 Task: Use the formula "AMORLINC" in spreadsheet "Project protfolio".
Action: Mouse pressed left at (254, 389)
Screenshot: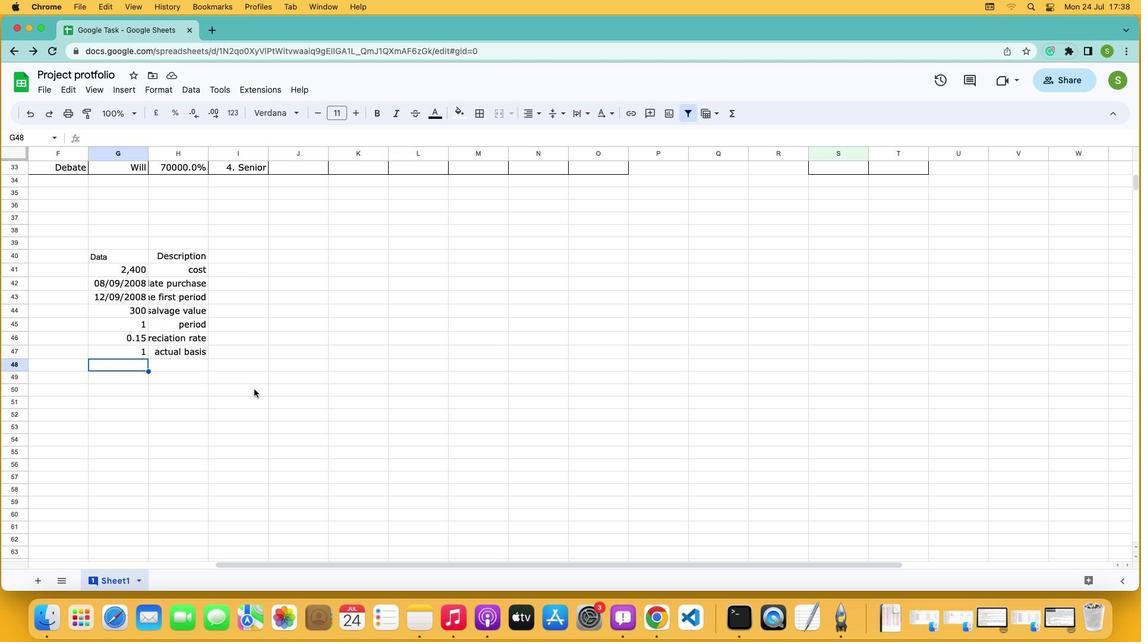 
Action: Mouse moved to (101, 366)
Screenshot: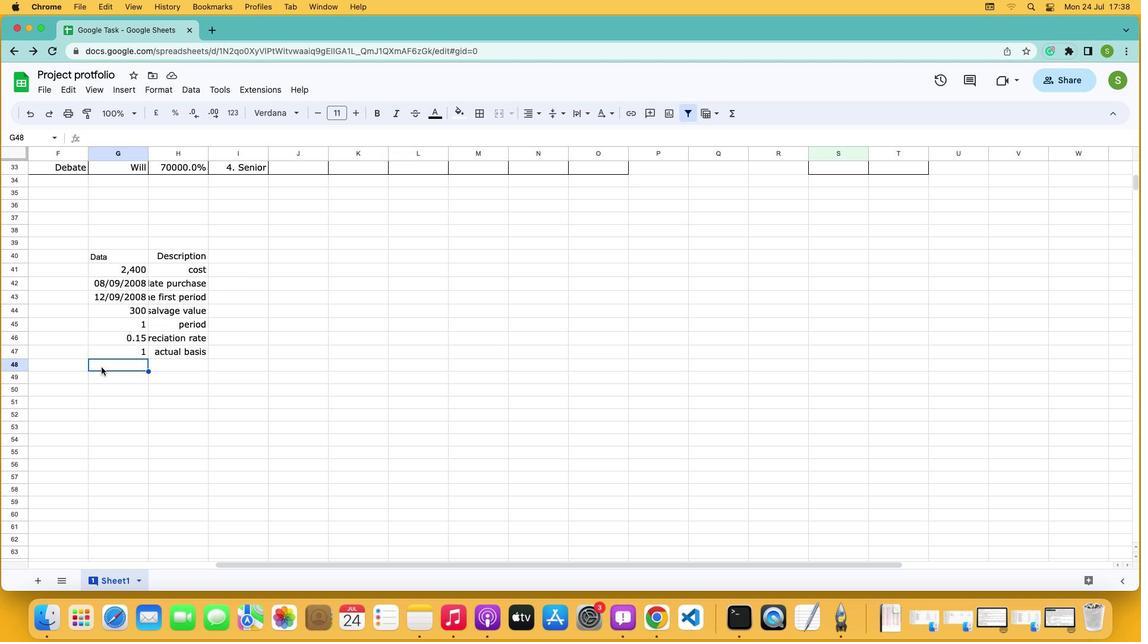 
Action: Mouse pressed left at (101, 366)
Screenshot: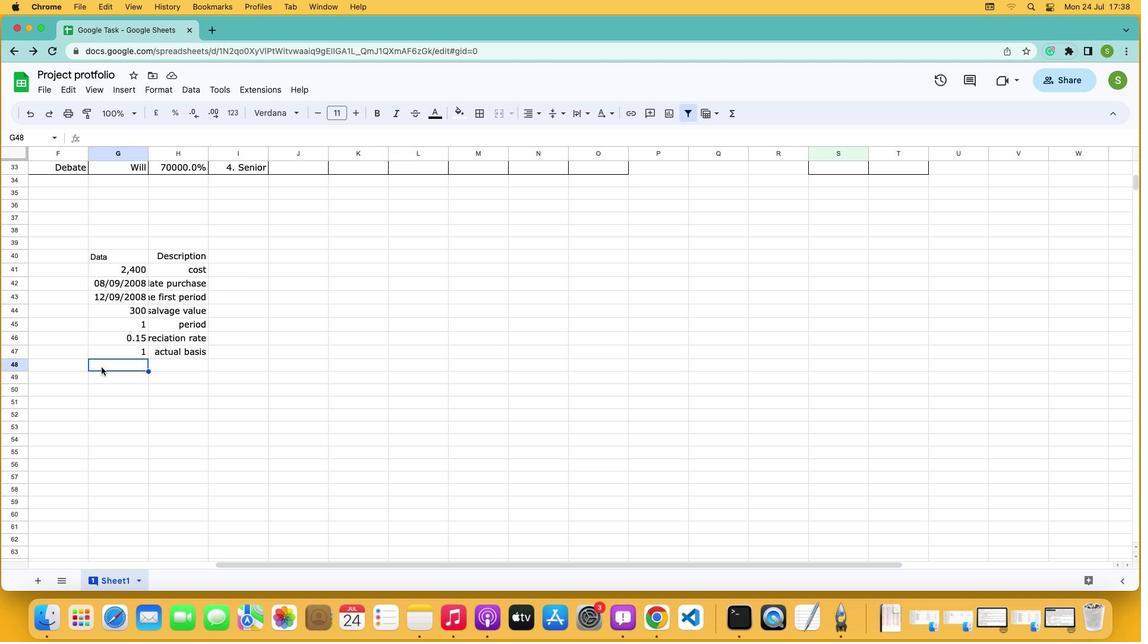 
Action: Mouse moved to (112, 368)
Screenshot: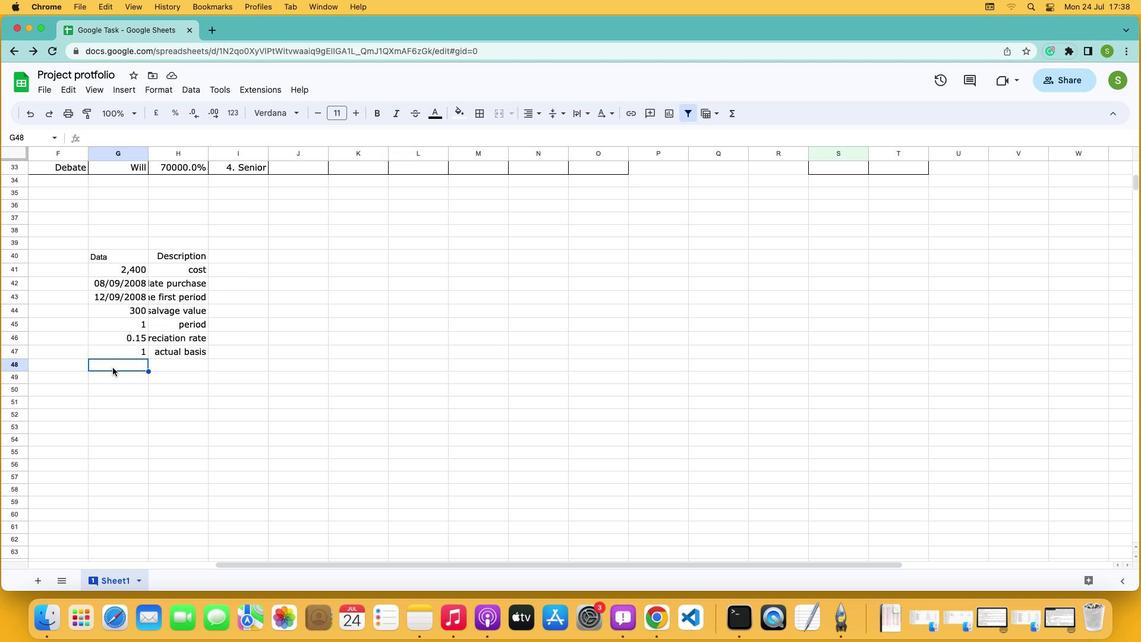 
Action: Mouse pressed left at (112, 368)
Screenshot: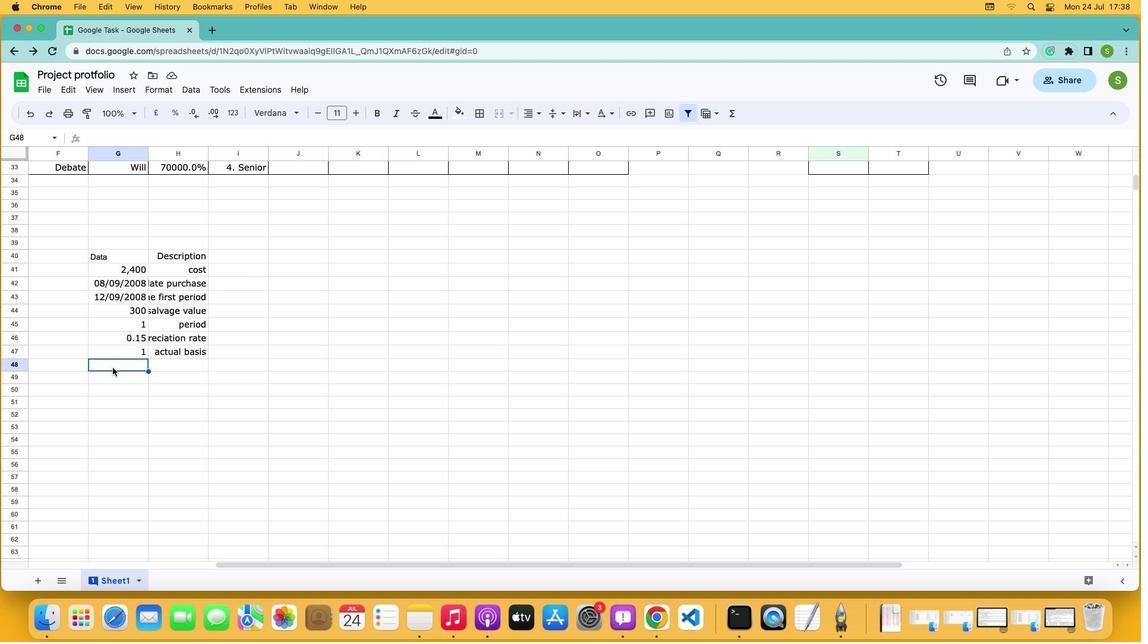 
Action: Mouse moved to (733, 115)
Screenshot: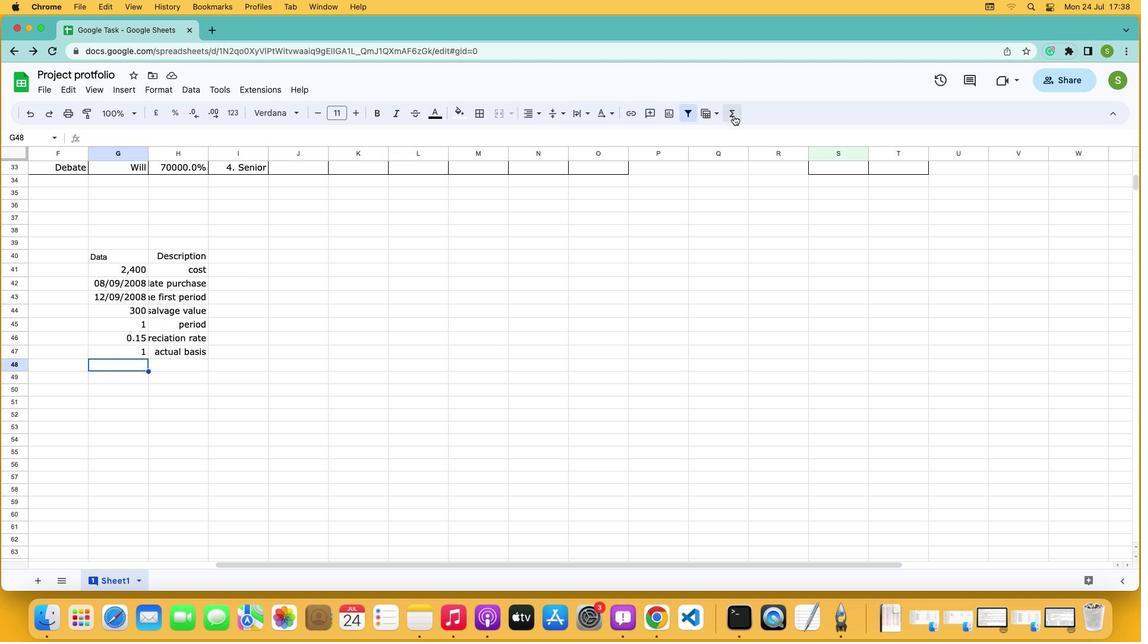 
Action: Mouse pressed left at (733, 115)
Screenshot: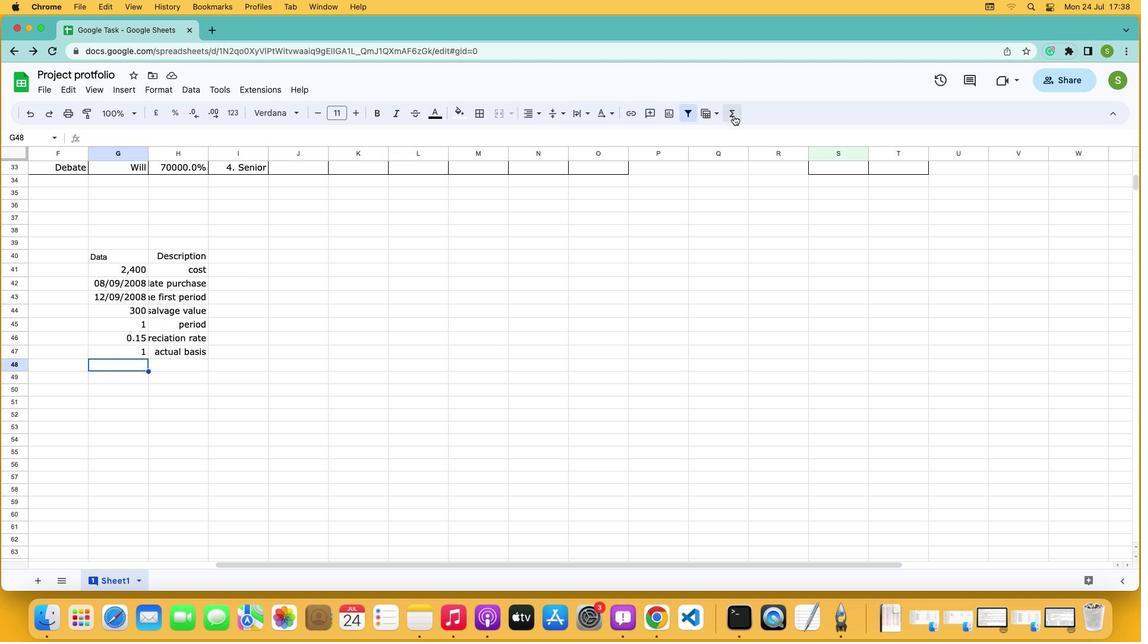 
Action: Mouse moved to (754, 237)
Screenshot: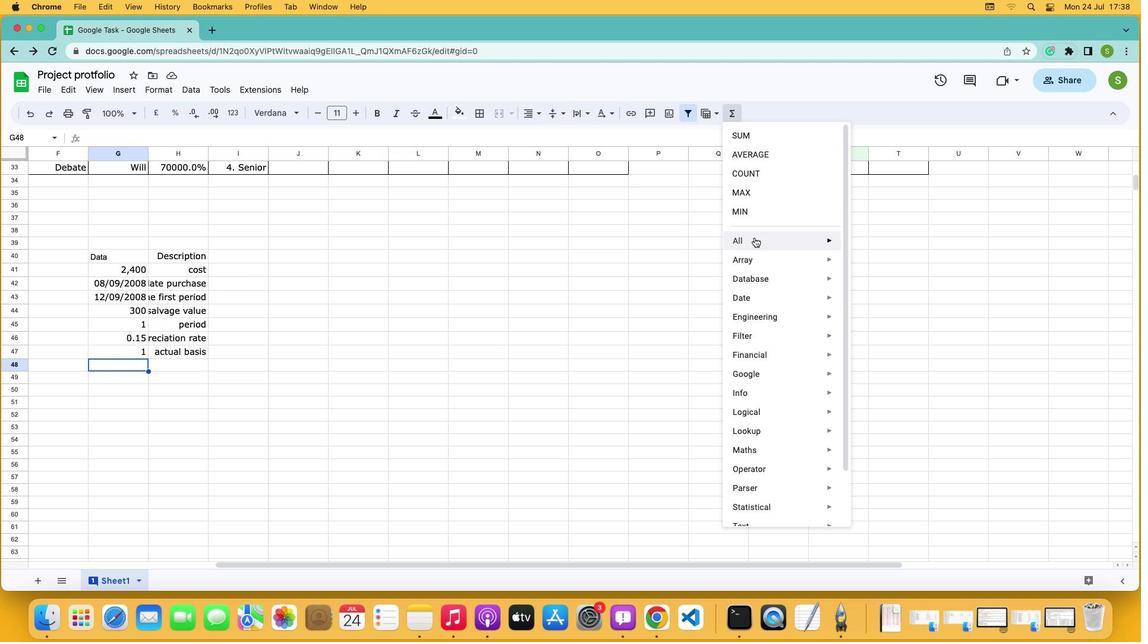 
Action: Mouse pressed left at (754, 237)
Screenshot: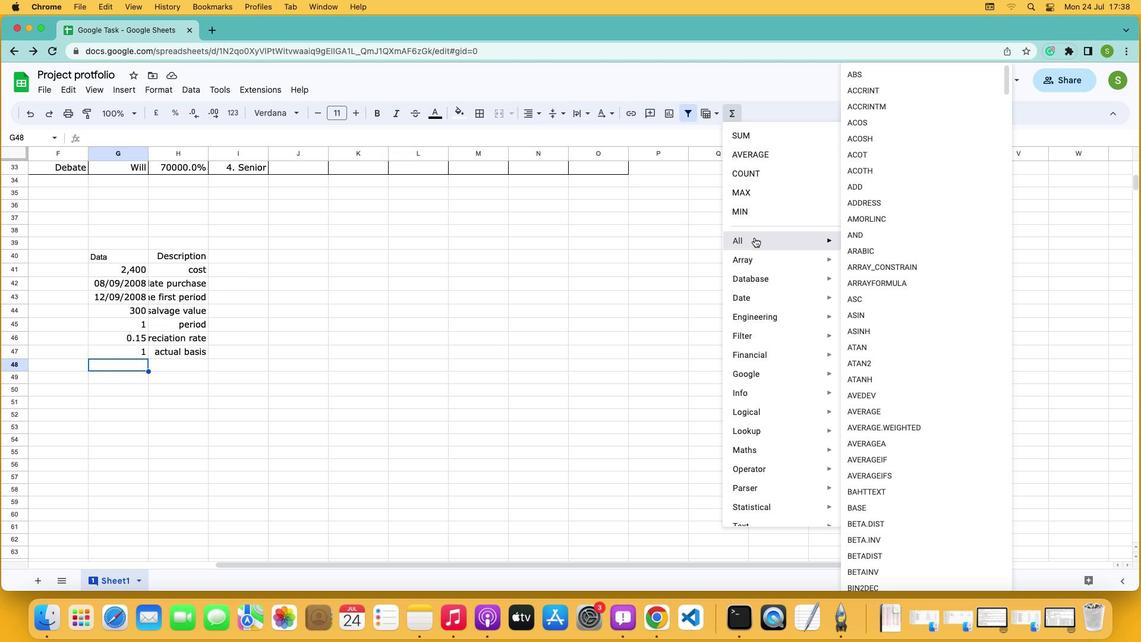 
Action: Mouse moved to (862, 220)
Screenshot: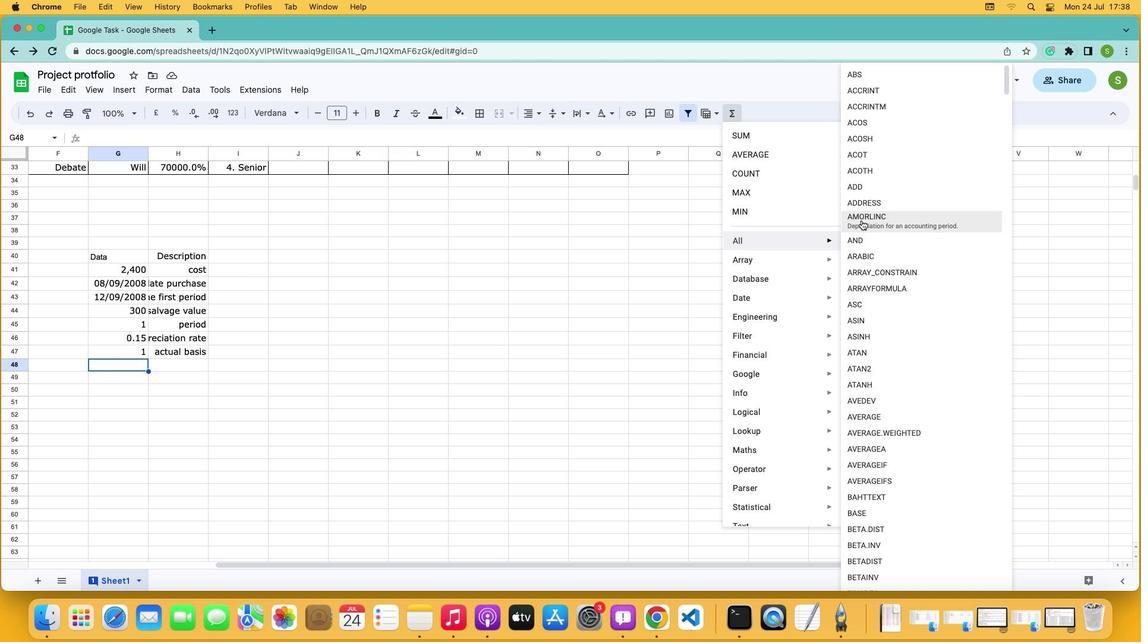 
Action: Mouse pressed left at (862, 220)
Screenshot: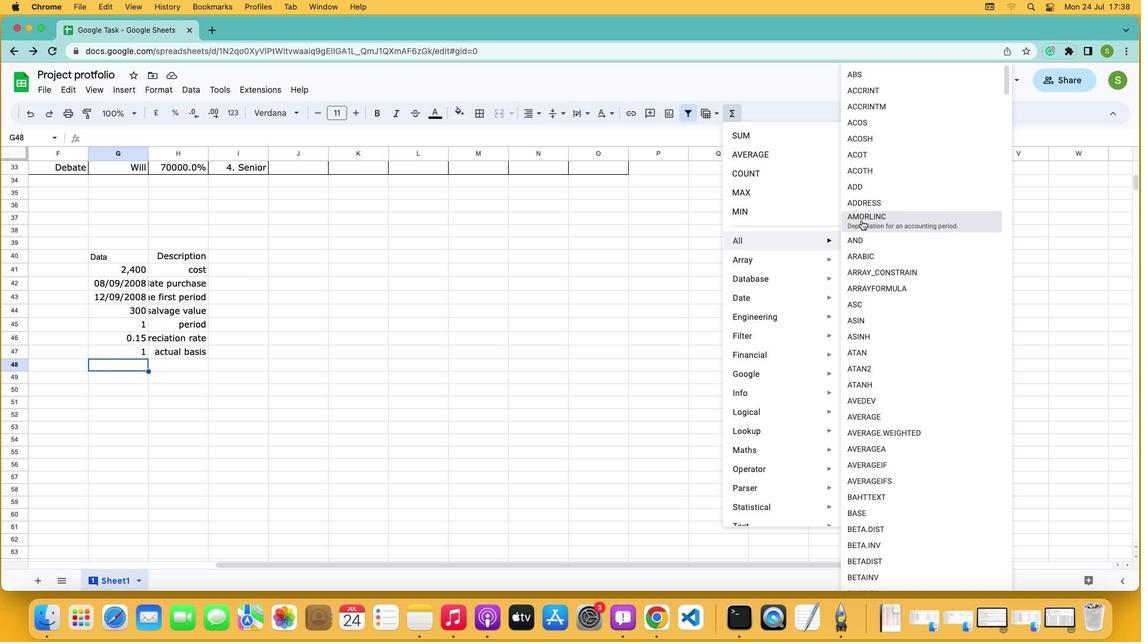
Action: Mouse moved to (112, 270)
Screenshot: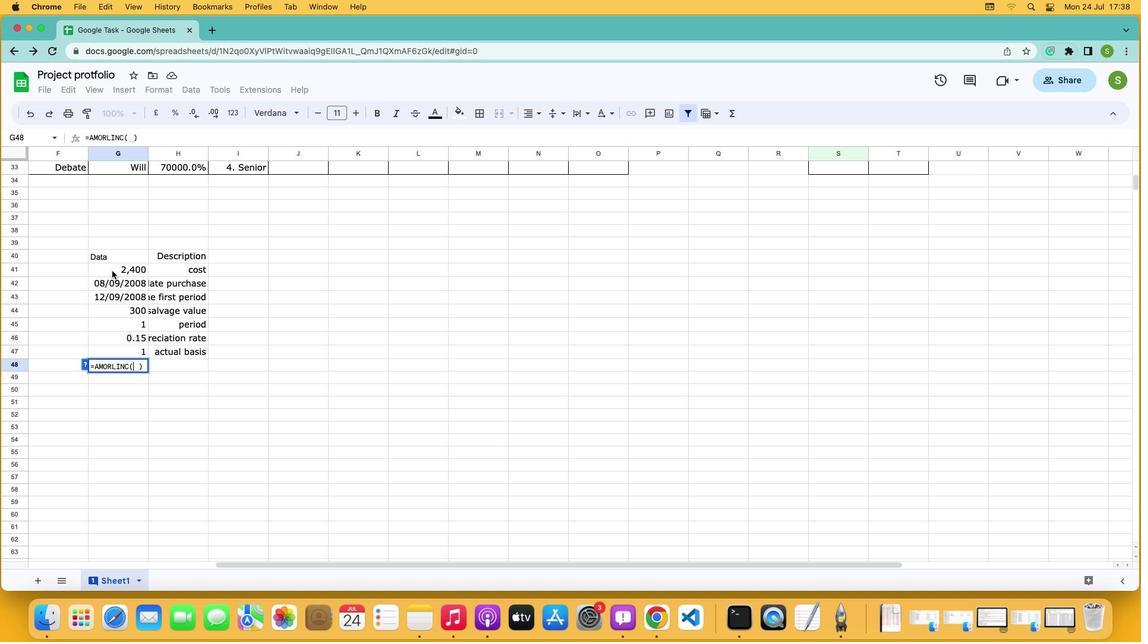 
Action: Mouse pressed left at (112, 270)
Screenshot: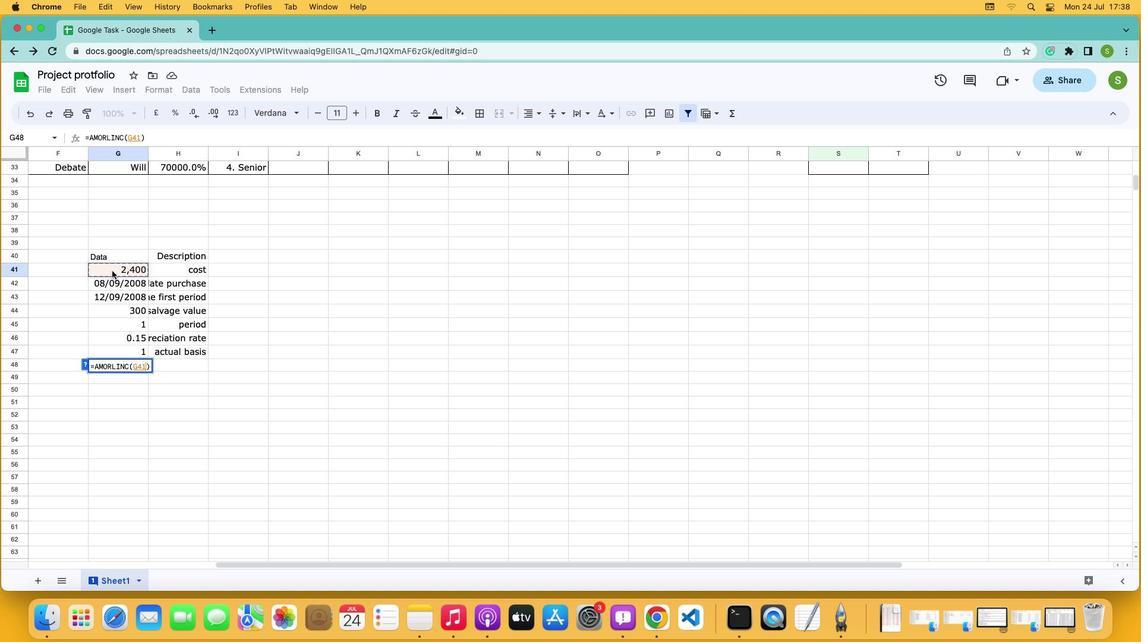 
Action: Key pressed ','
Screenshot: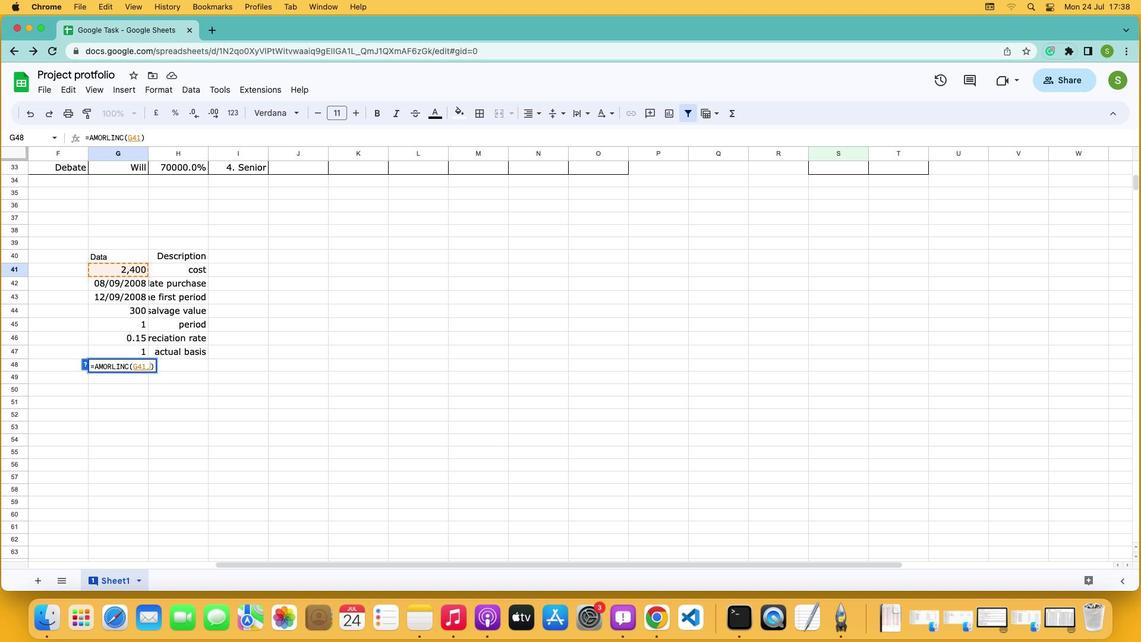 
Action: Mouse moved to (120, 280)
Screenshot: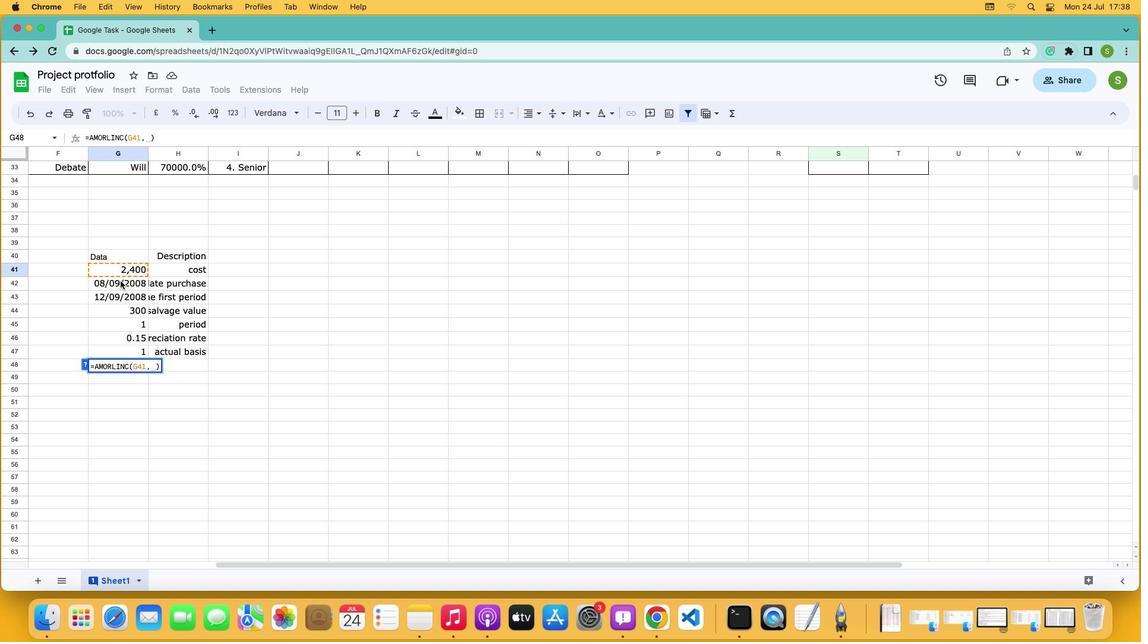 
Action: Mouse pressed left at (120, 280)
Screenshot: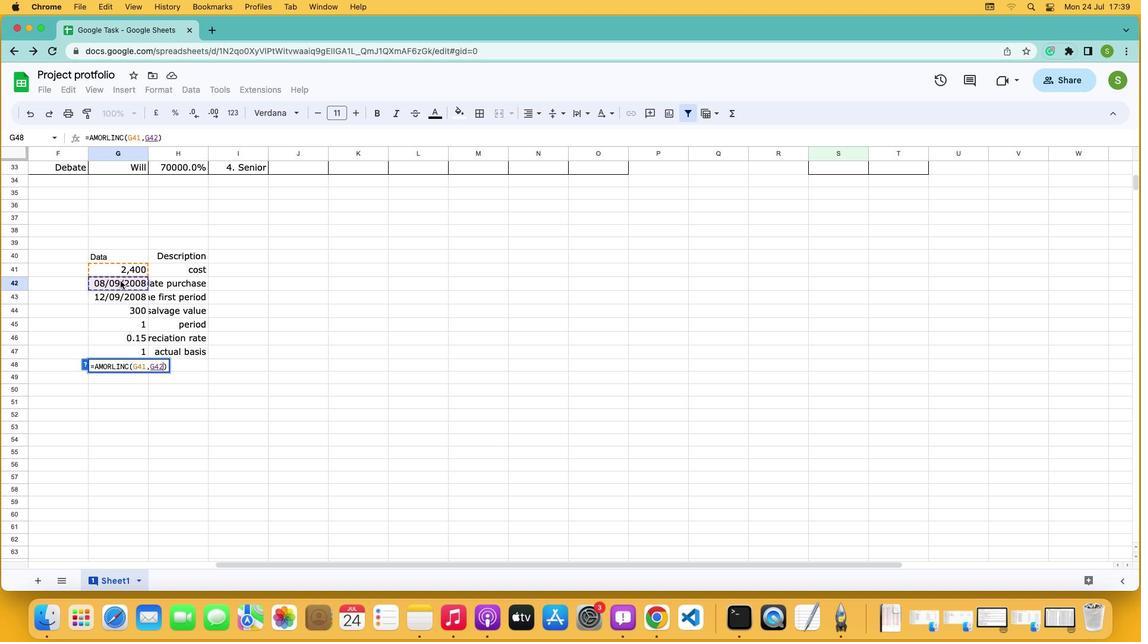 
Action: Key pressed ','
Screenshot: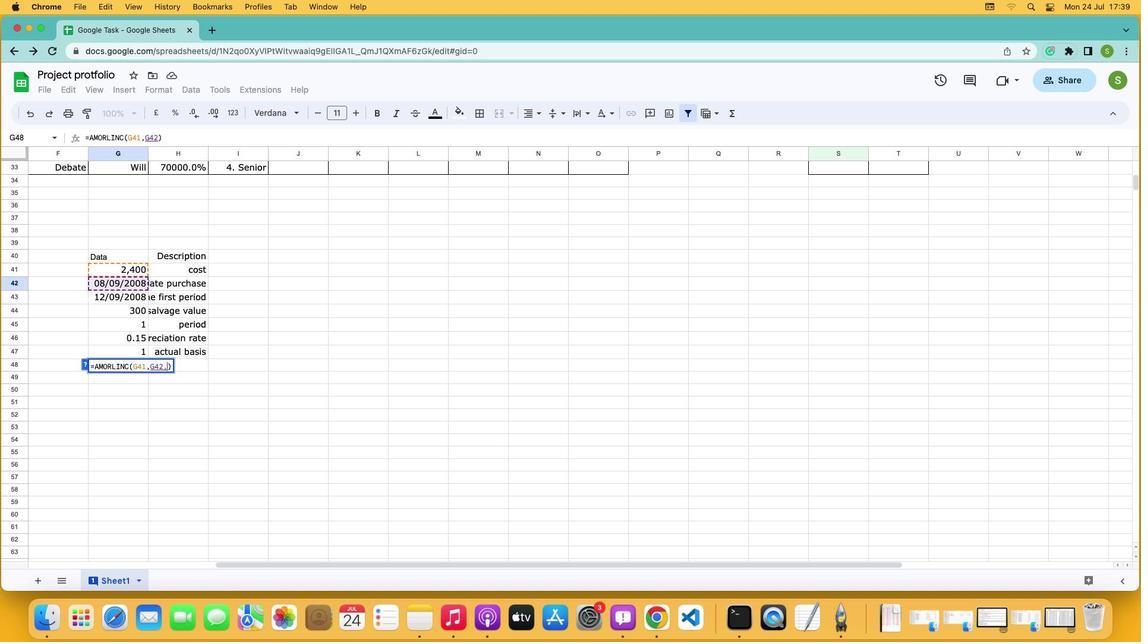 
Action: Mouse moved to (118, 297)
Screenshot: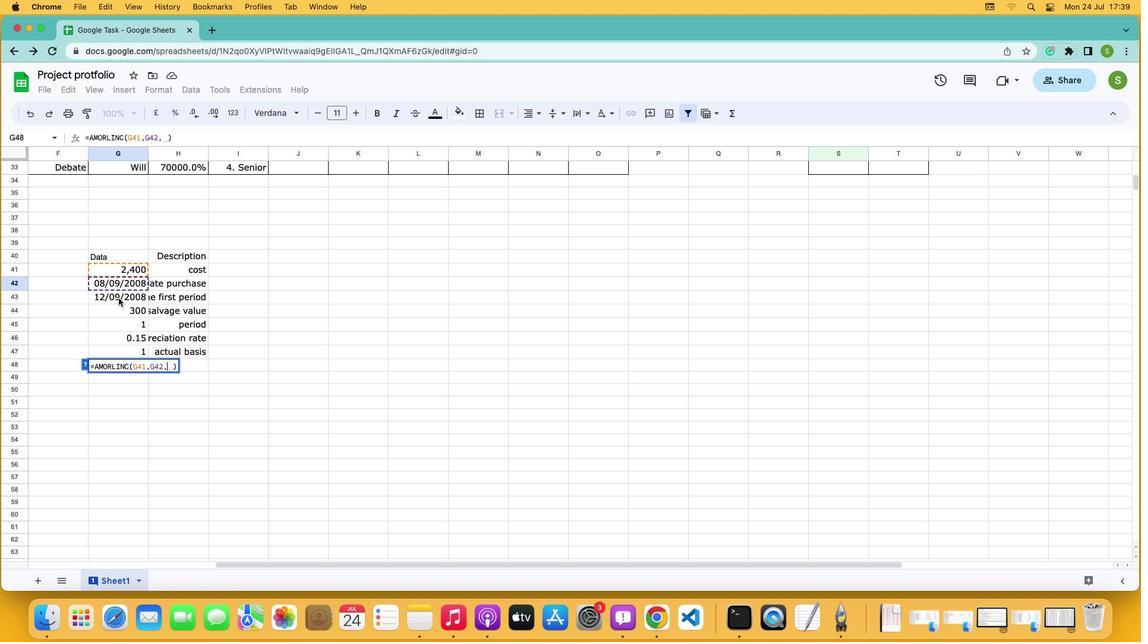 
Action: Mouse pressed left at (118, 297)
Screenshot: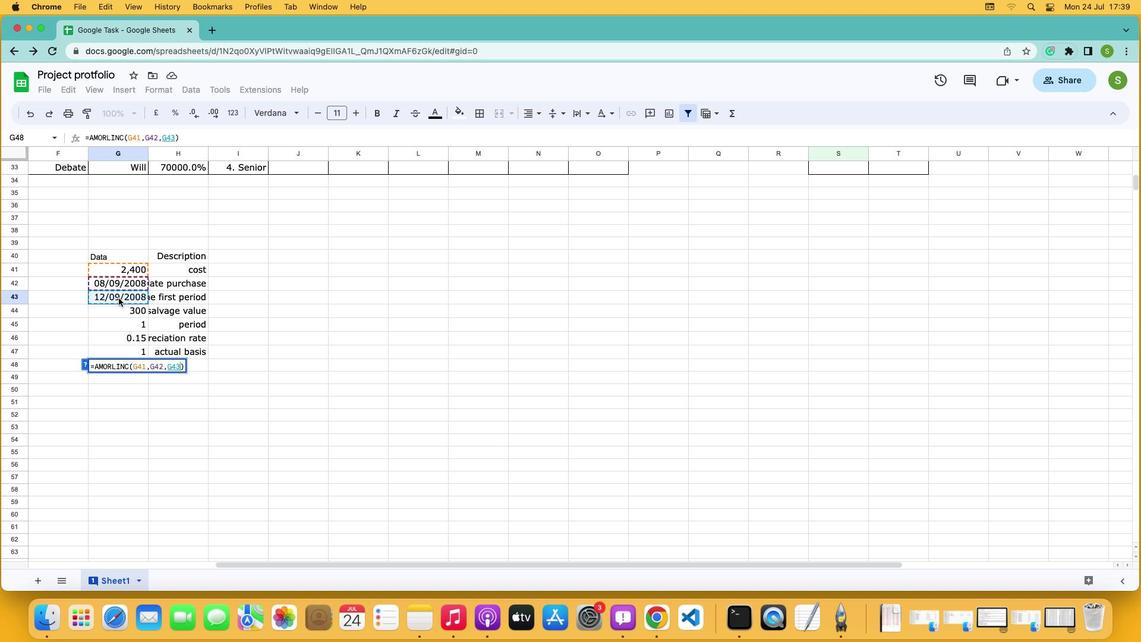 
Action: Key pressed ','
Screenshot: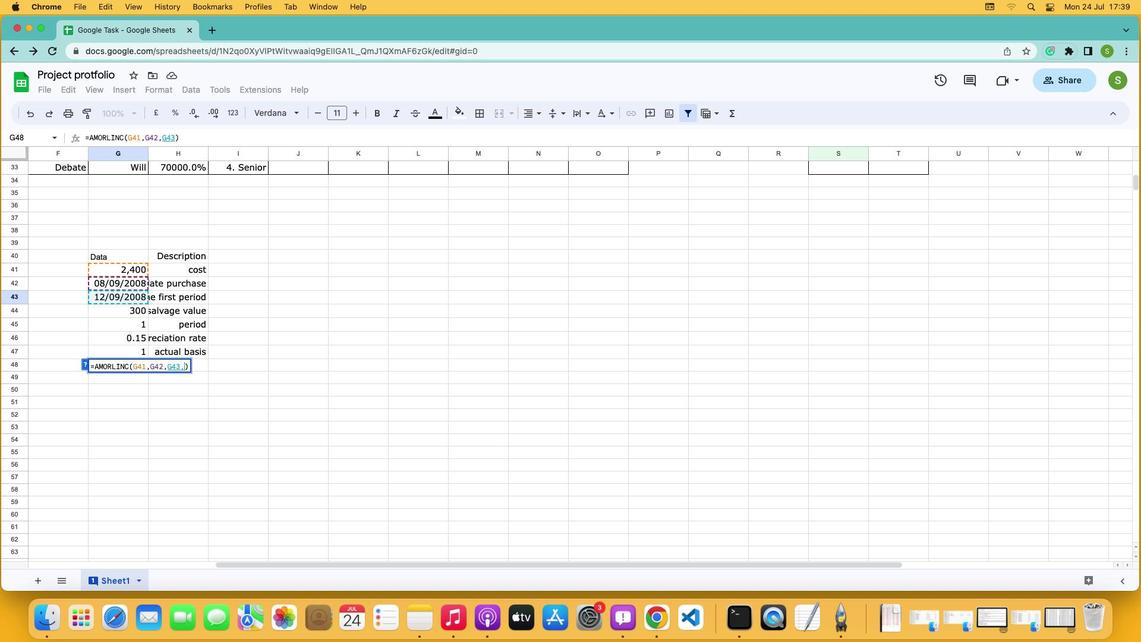 
Action: Mouse moved to (123, 311)
Screenshot: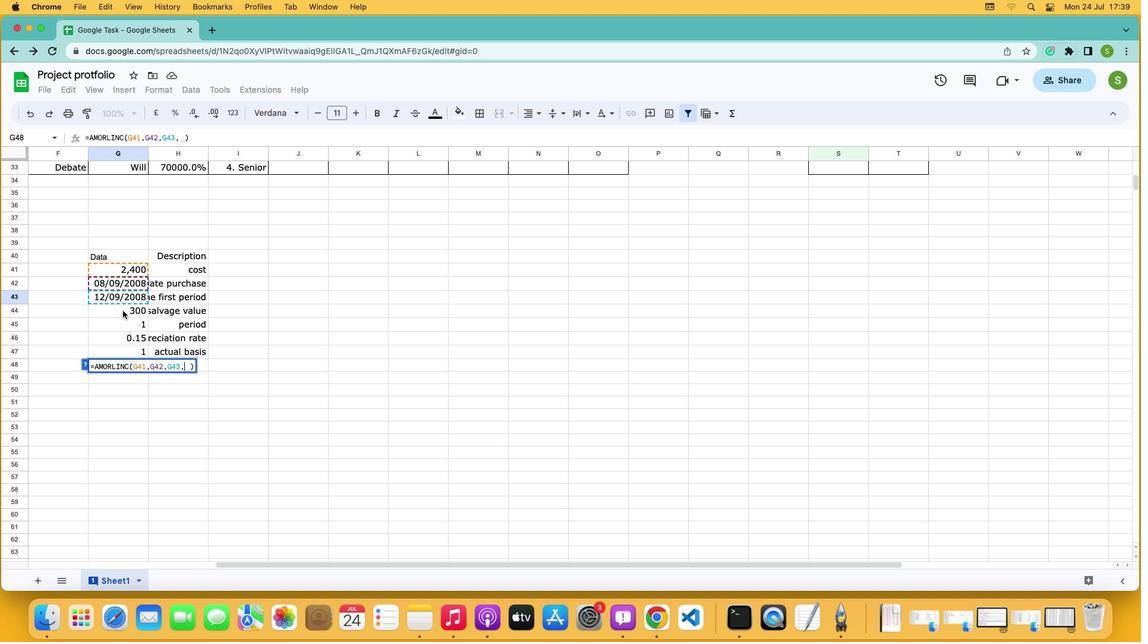 
Action: Mouse pressed left at (123, 311)
Screenshot: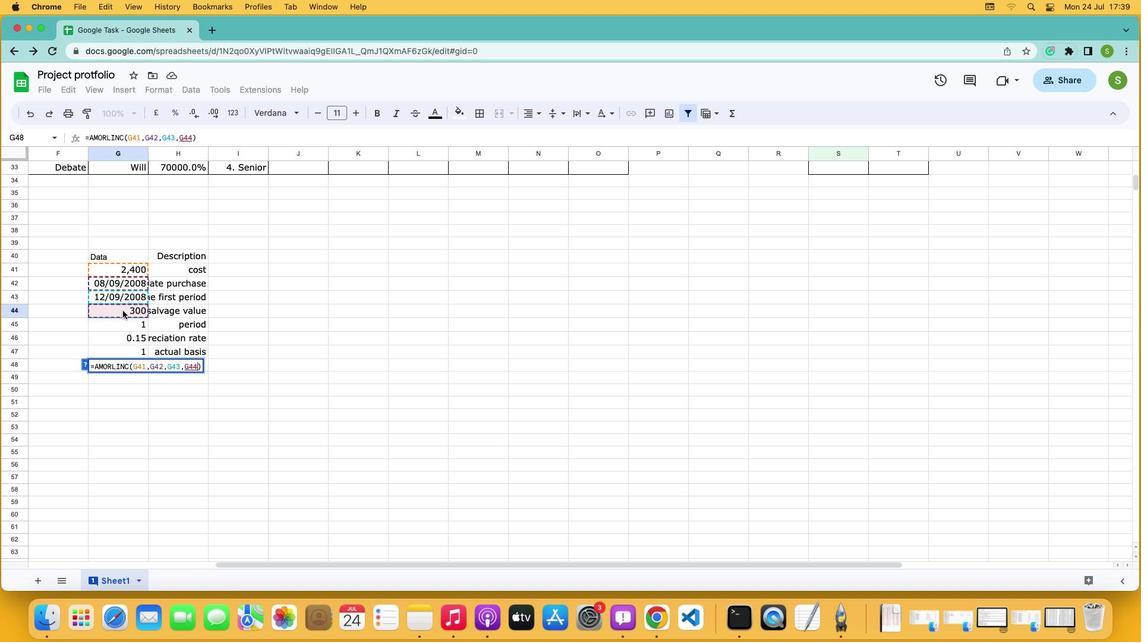 
Action: Key pressed ','
Screenshot: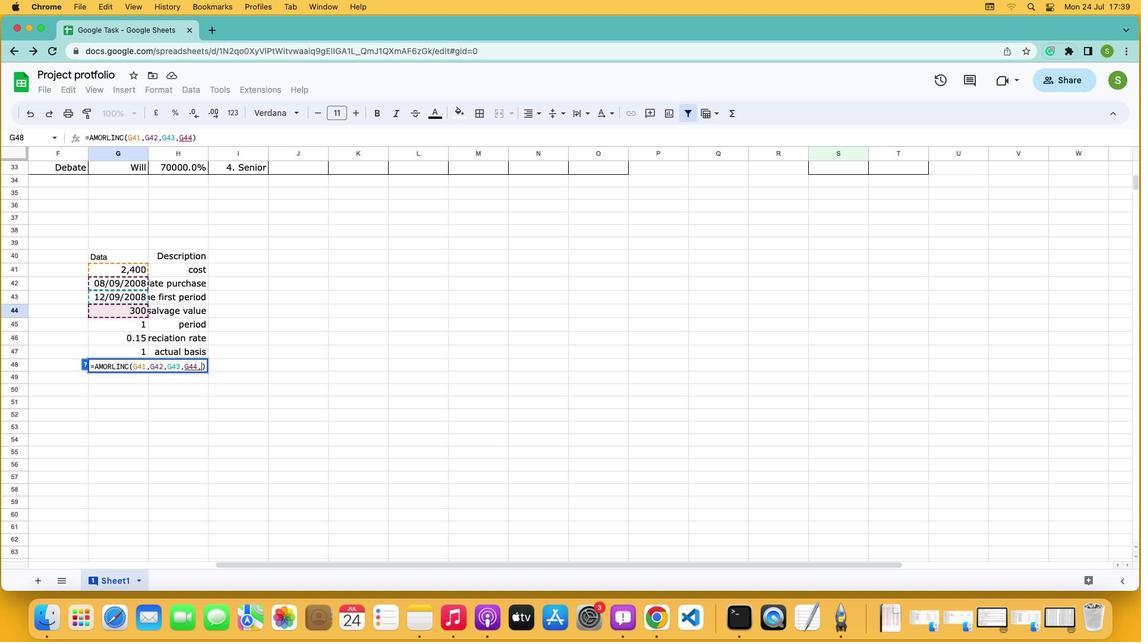 
Action: Mouse moved to (123, 322)
Screenshot: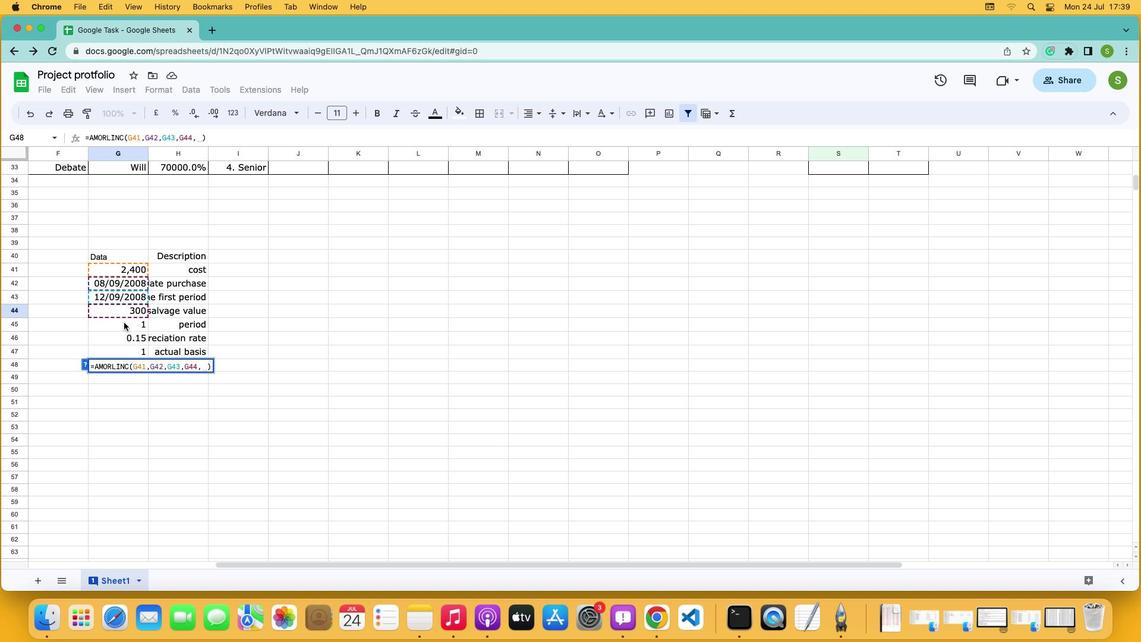 
Action: Mouse pressed left at (123, 322)
Screenshot: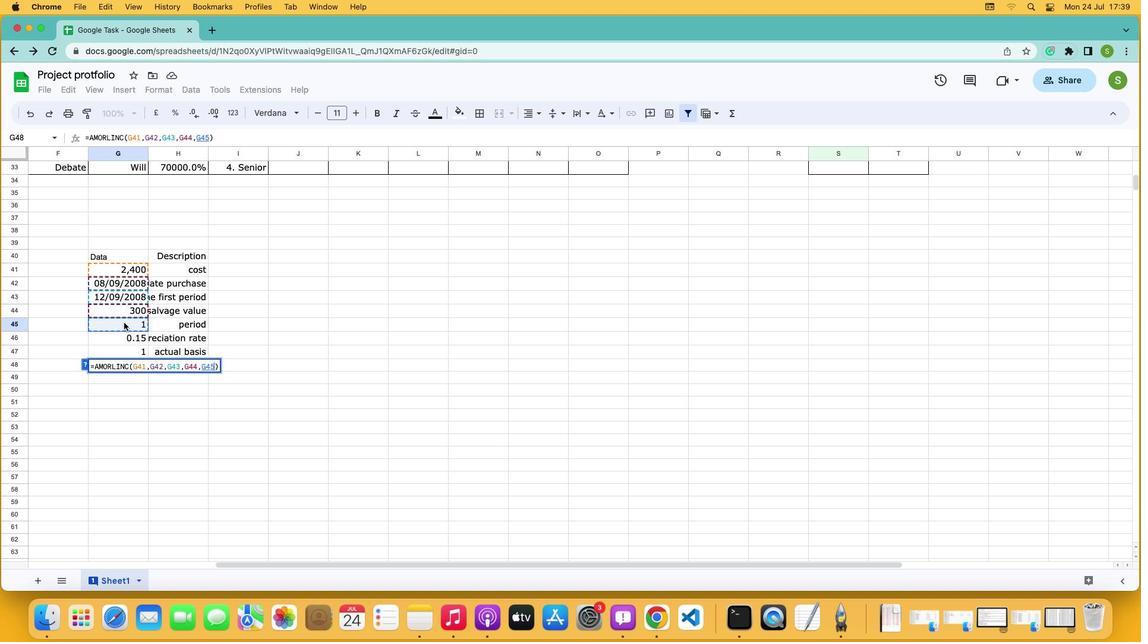
Action: Key pressed ','
Screenshot: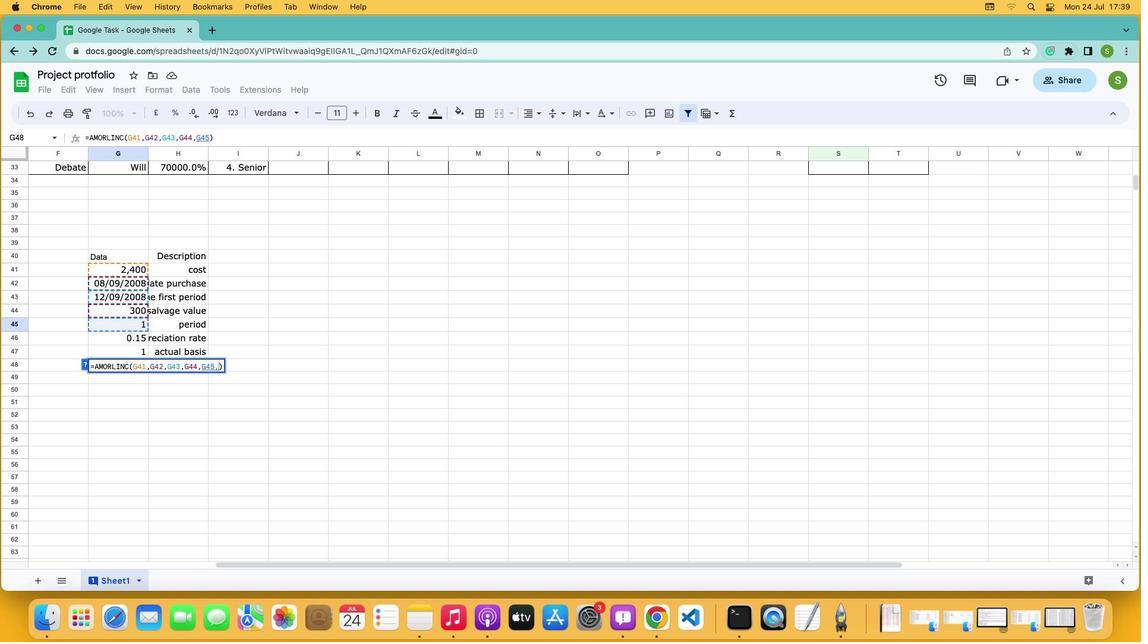 
Action: Mouse moved to (133, 342)
Screenshot: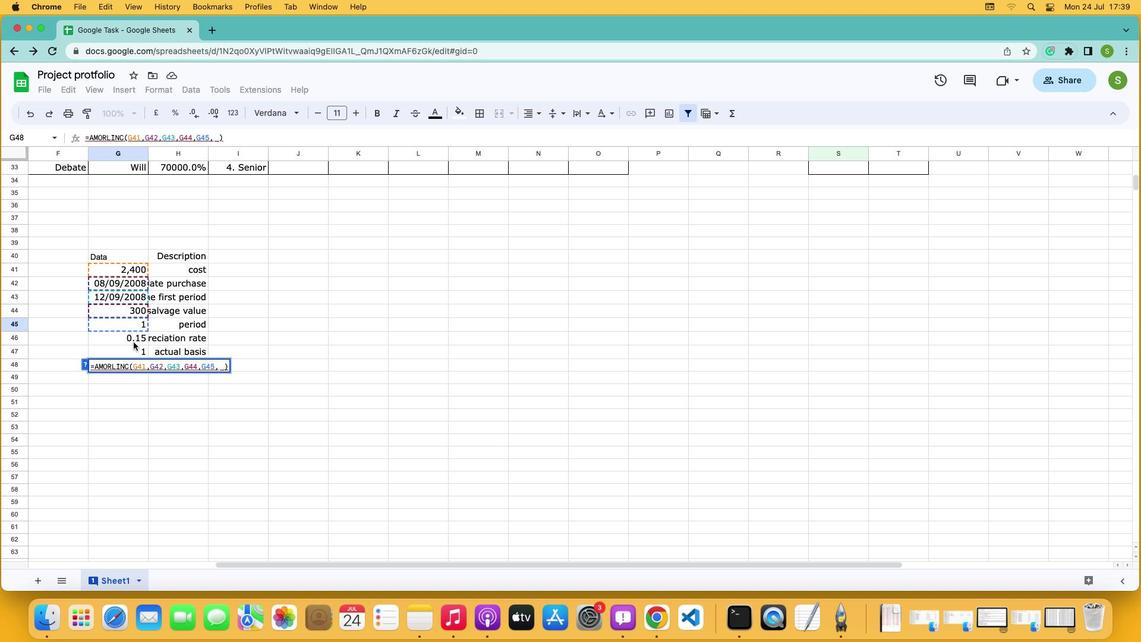 
Action: Mouse pressed left at (133, 342)
Screenshot: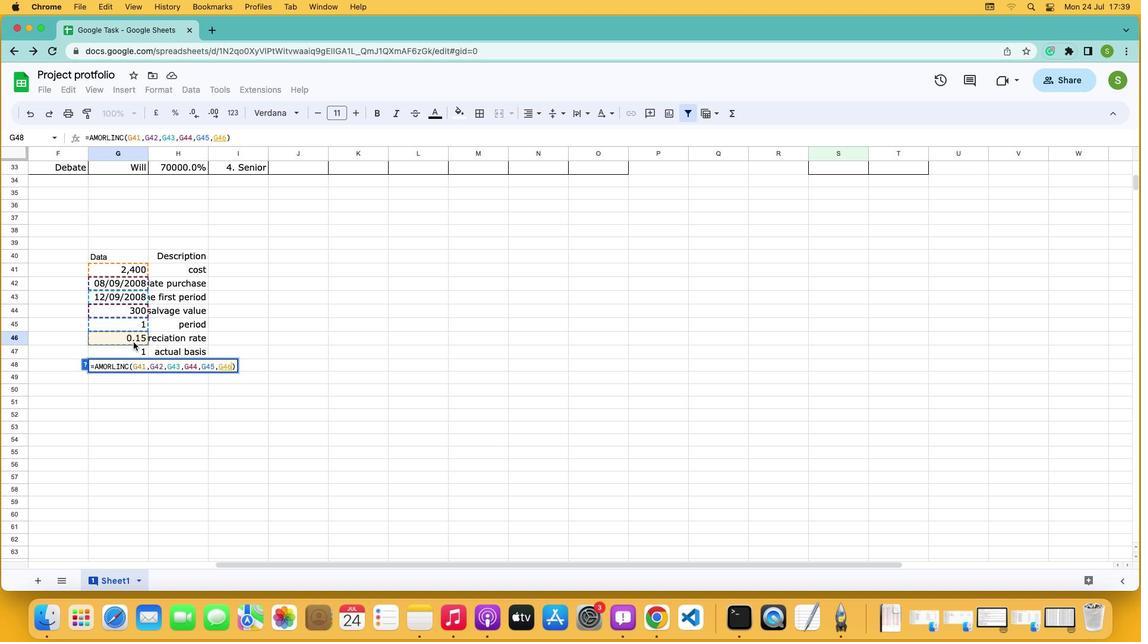 
Action: Key pressed ','
Screenshot: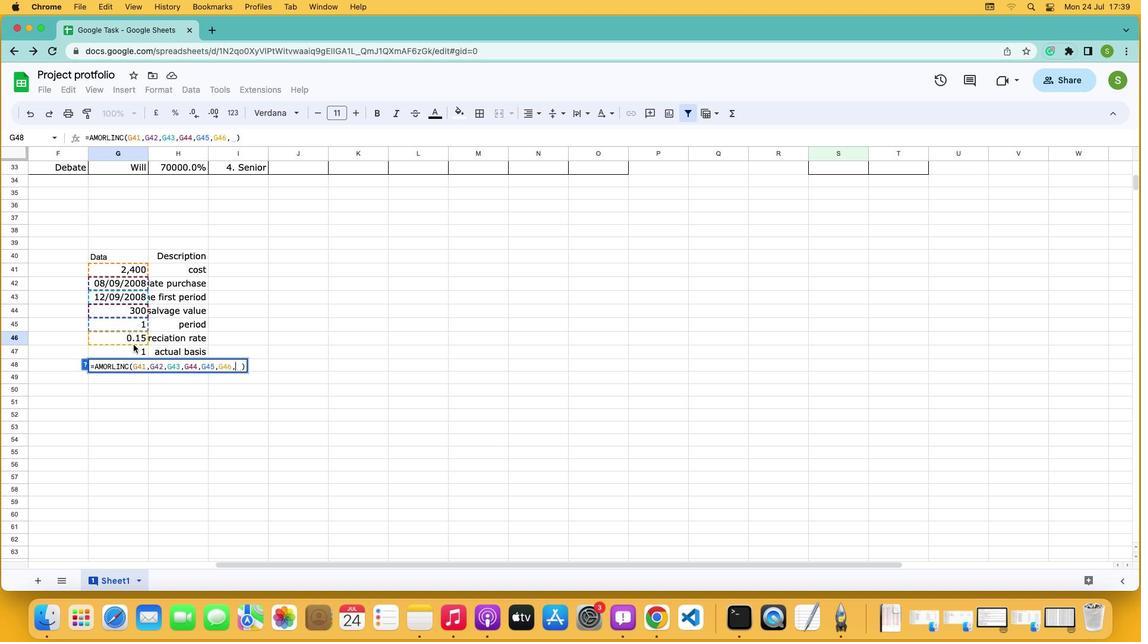 
Action: Mouse moved to (132, 348)
Screenshot: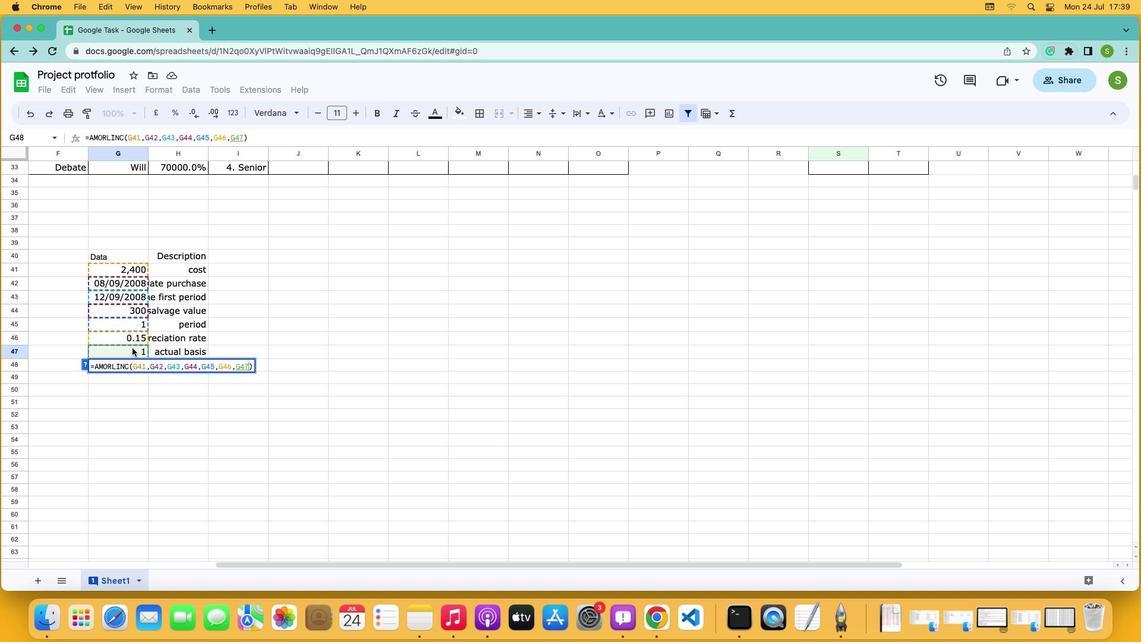 
Action: Mouse pressed left at (132, 348)
Screenshot: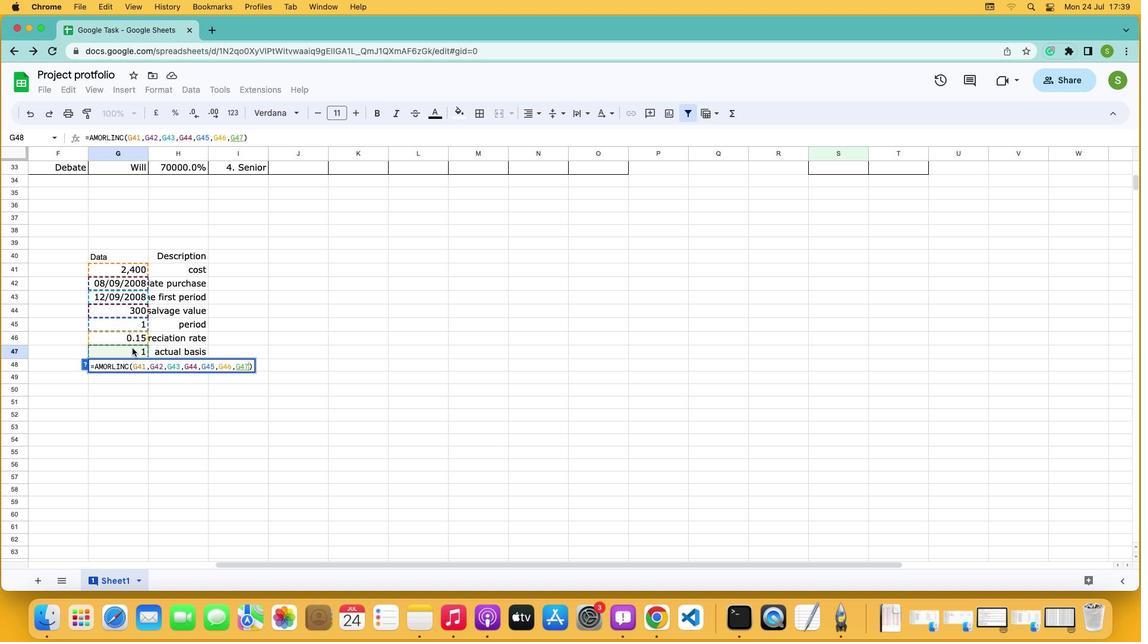 
Action: Key pressed Key.enter
Screenshot: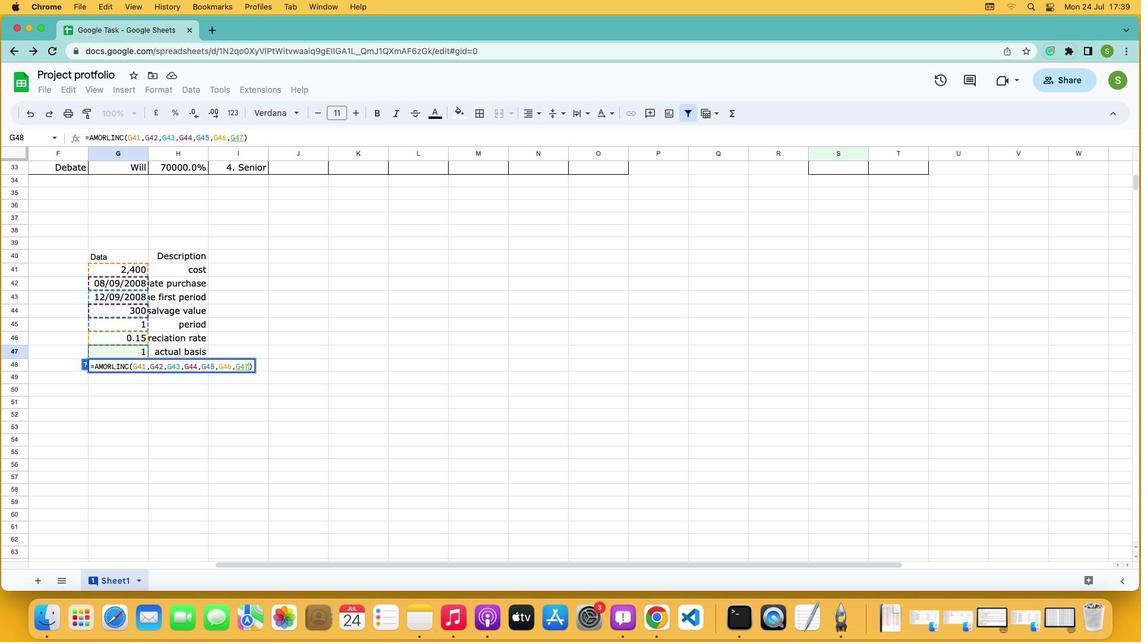 
